 Task: Change the configuration of the table layout of the mark's project to slice by "Repository".
Action: Mouse moved to (142, 164)
Screenshot: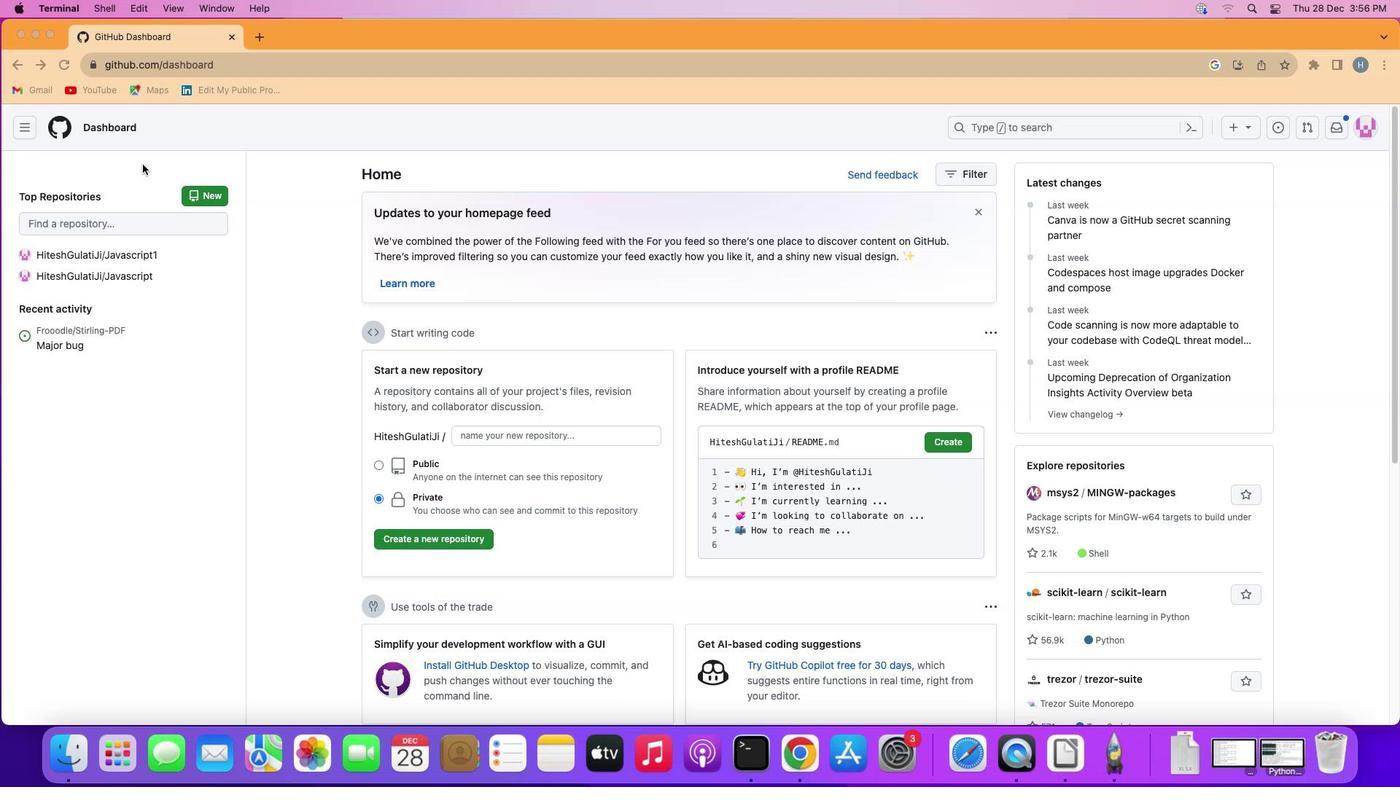 
Action: Mouse pressed left at (142, 164)
Screenshot: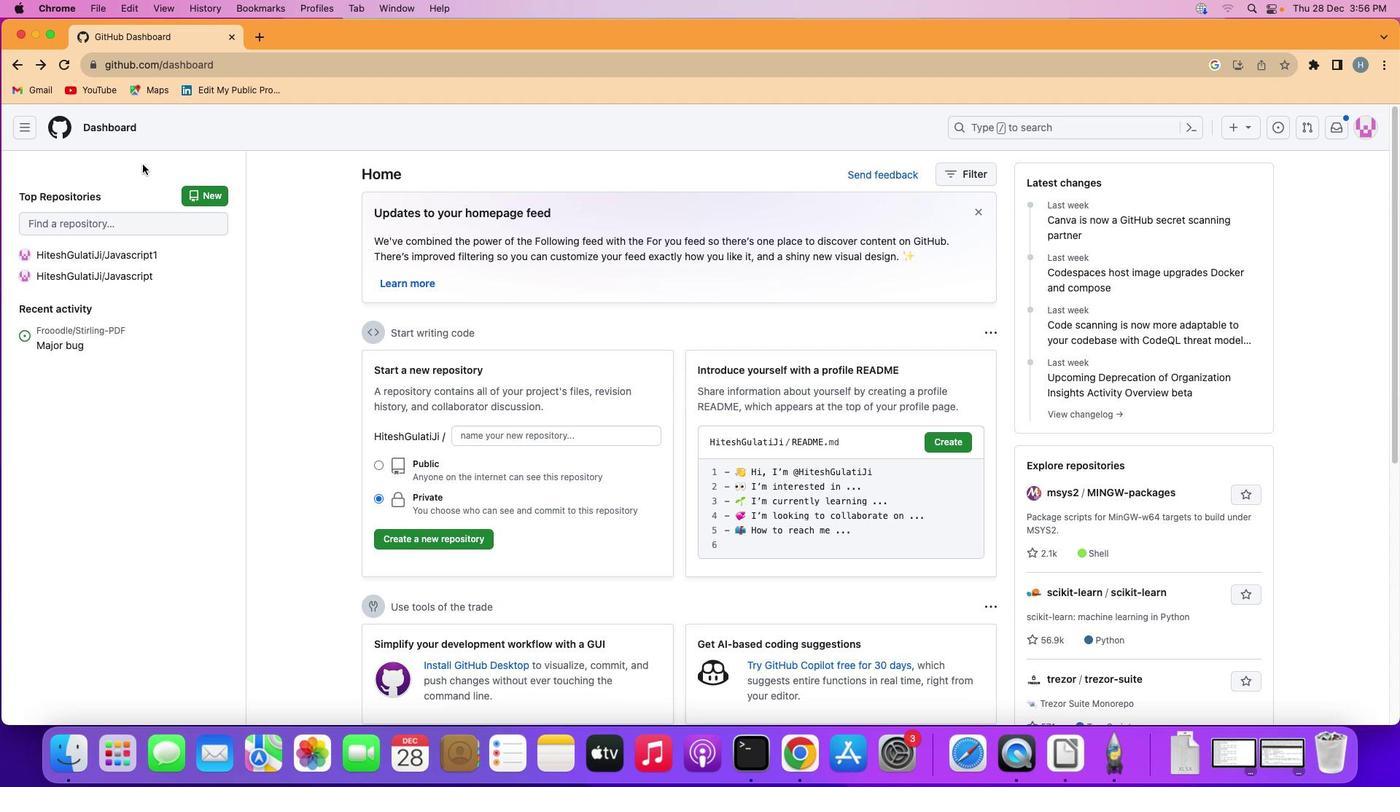 
Action: Mouse moved to (17, 123)
Screenshot: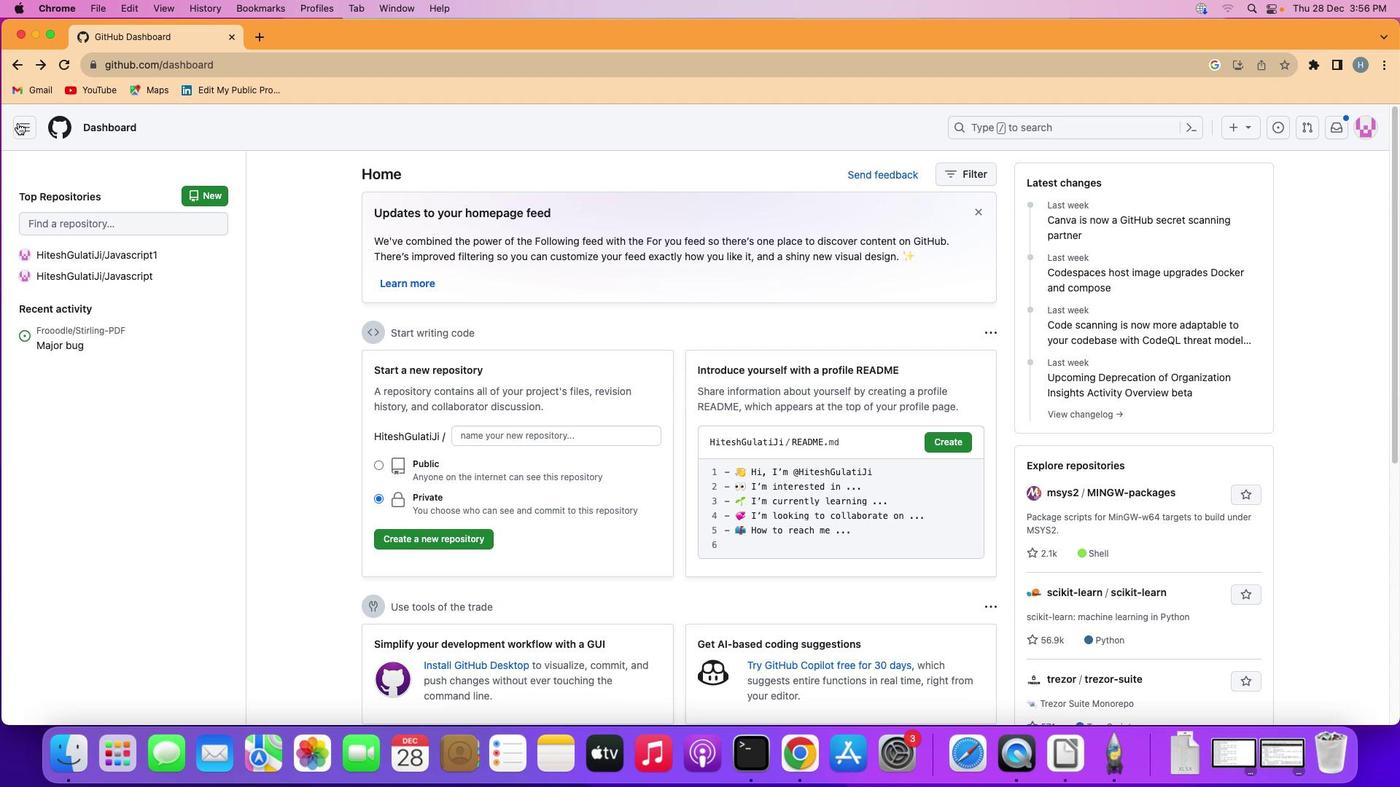 
Action: Mouse pressed left at (17, 123)
Screenshot: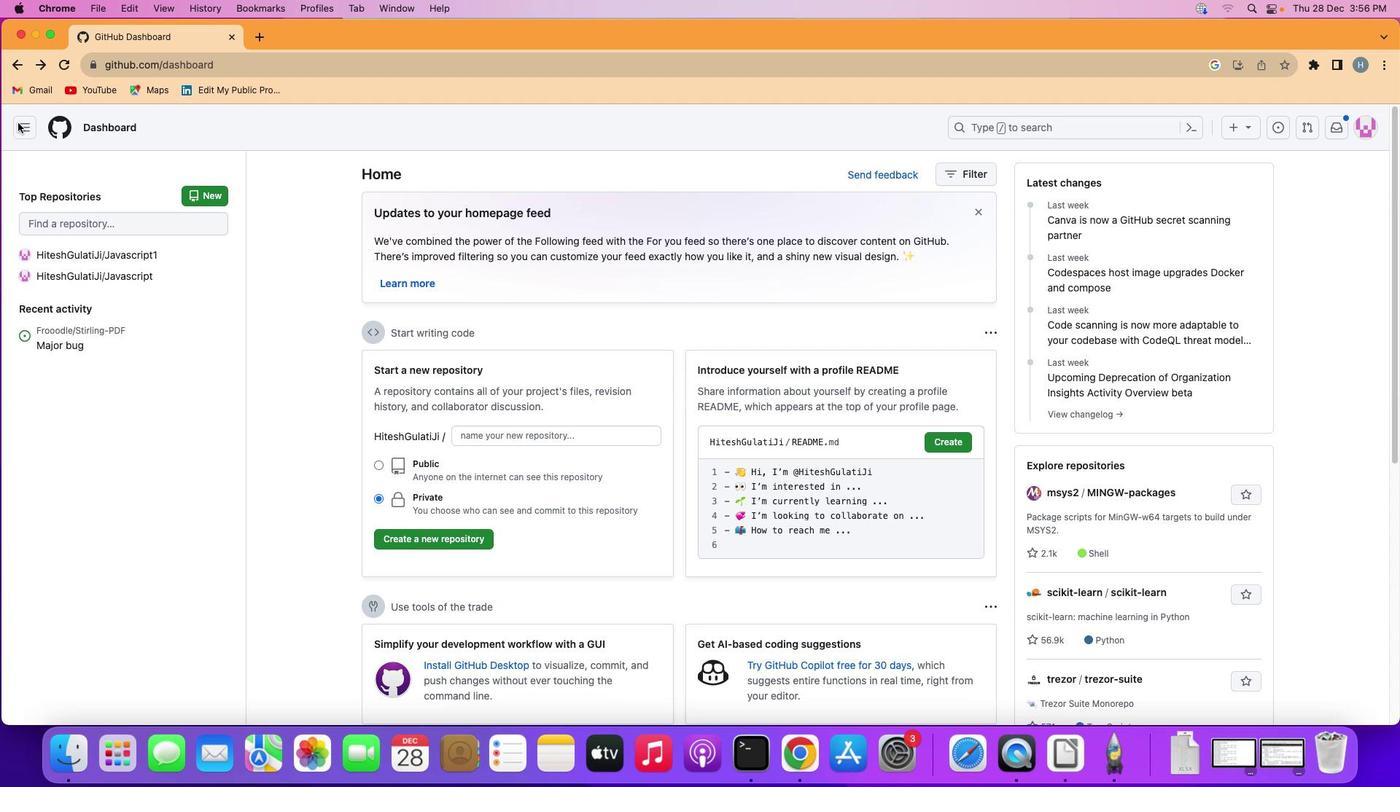 
Action: Mouse moved to (90, 231)
Screenshot: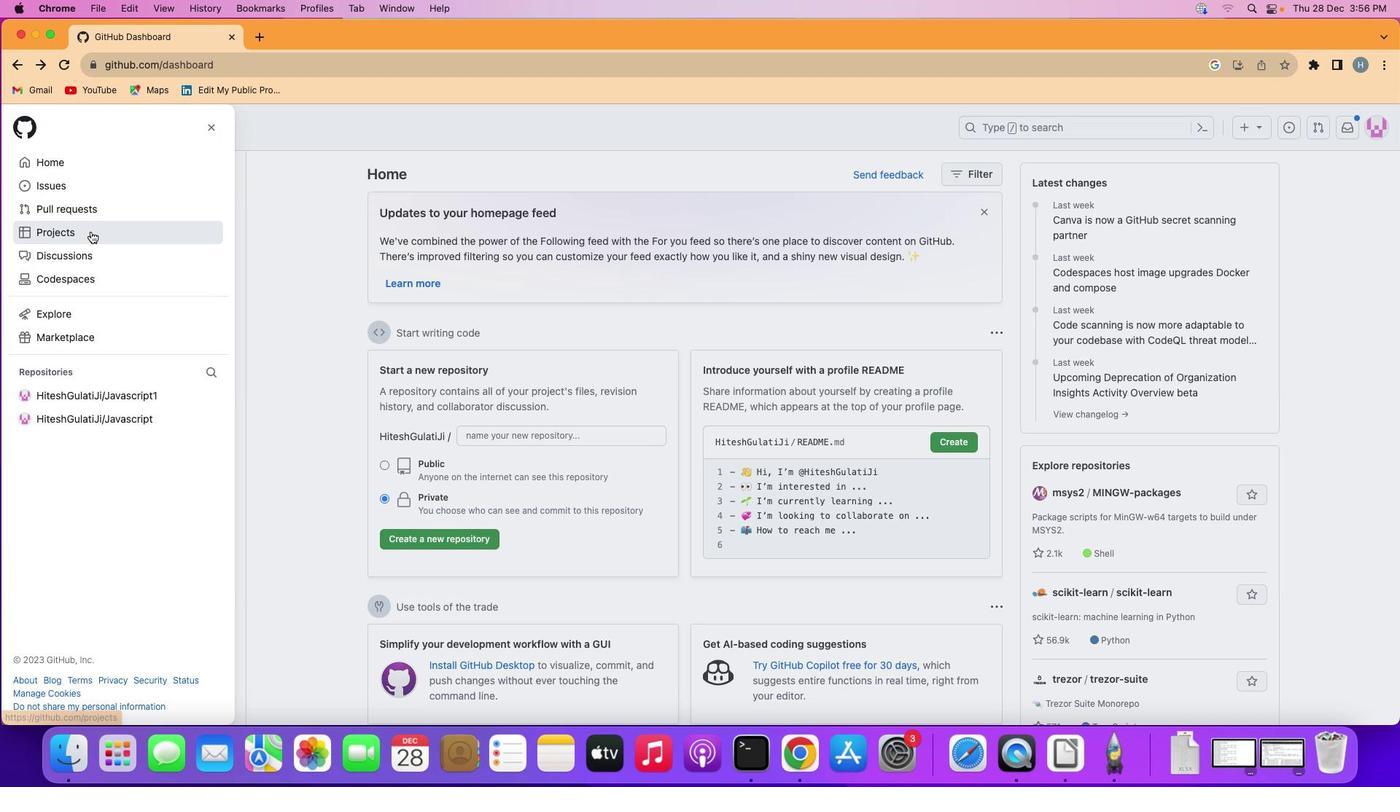 
Action: Mouse pressed left at (90, 231)
Screenshot: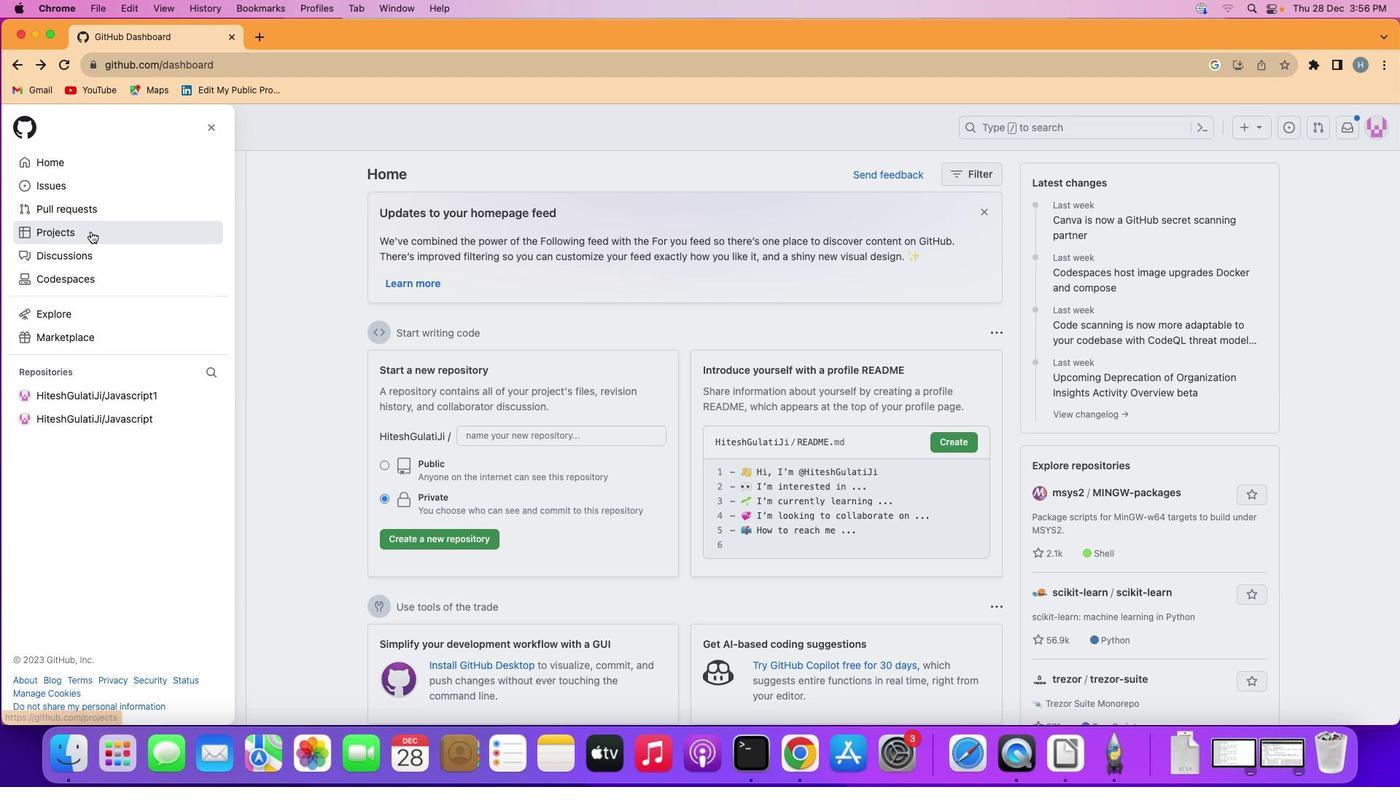 
Action: Mouse moved to (558, 261)
Screenshot: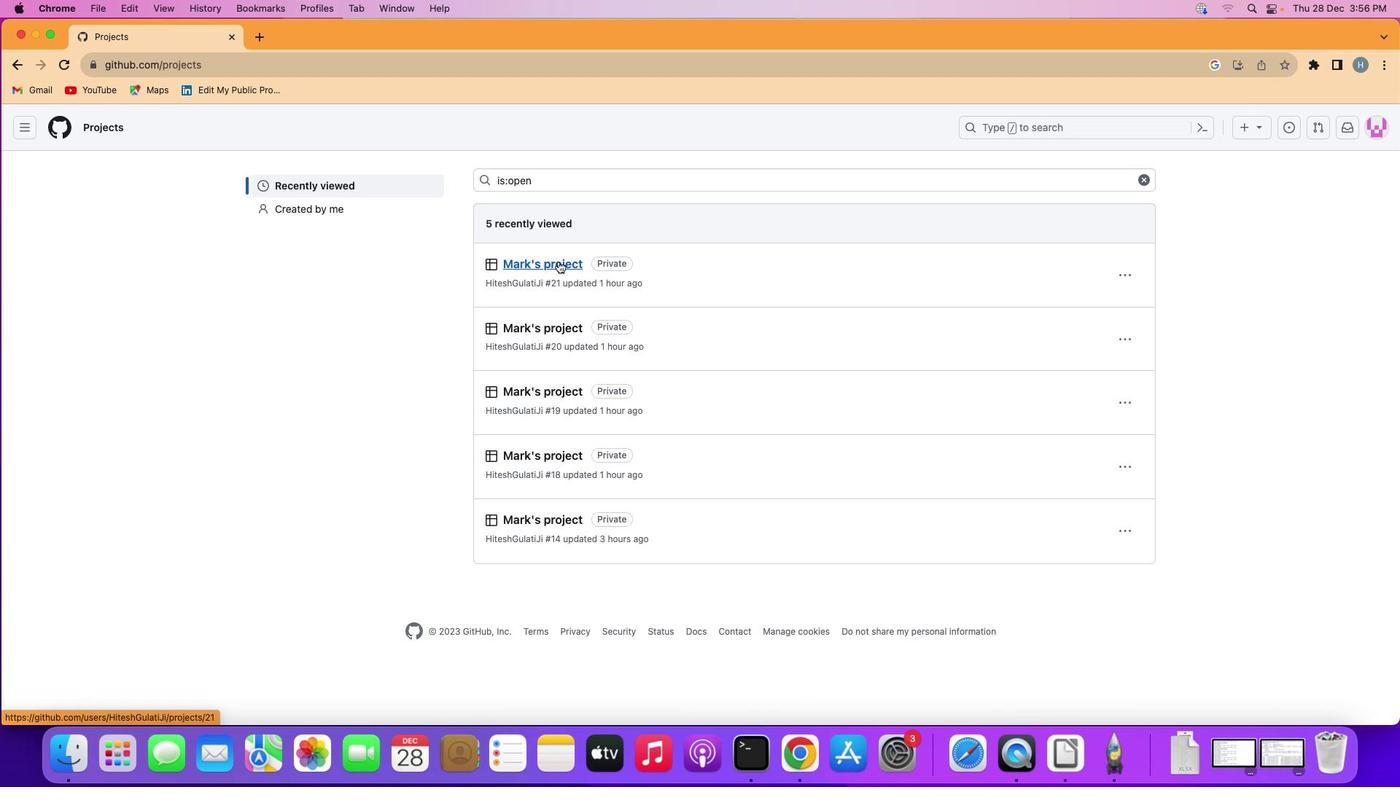 
Action: Mouse pressed left at (558, 261)
Screenshot: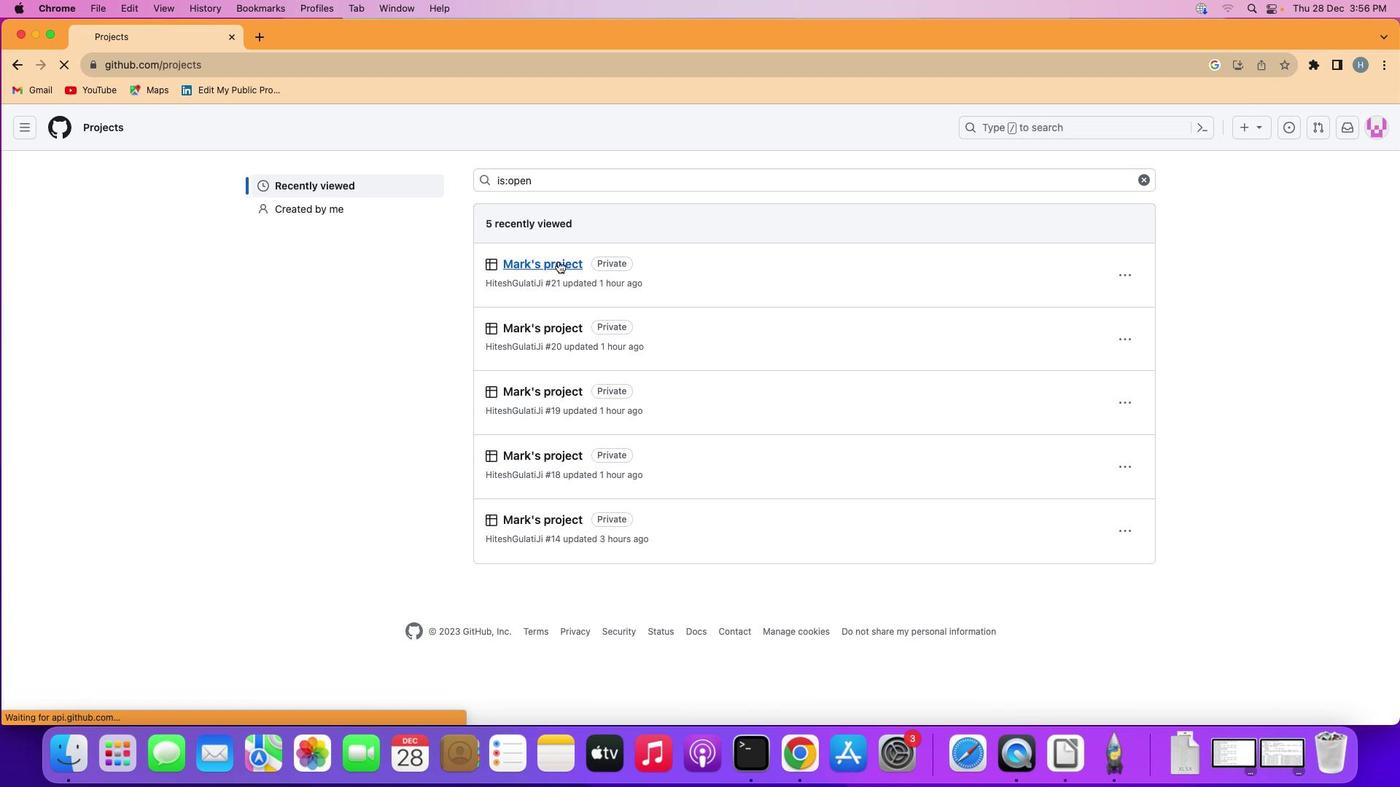 
Action: Mouse moved to (104, 197)
Screenshot: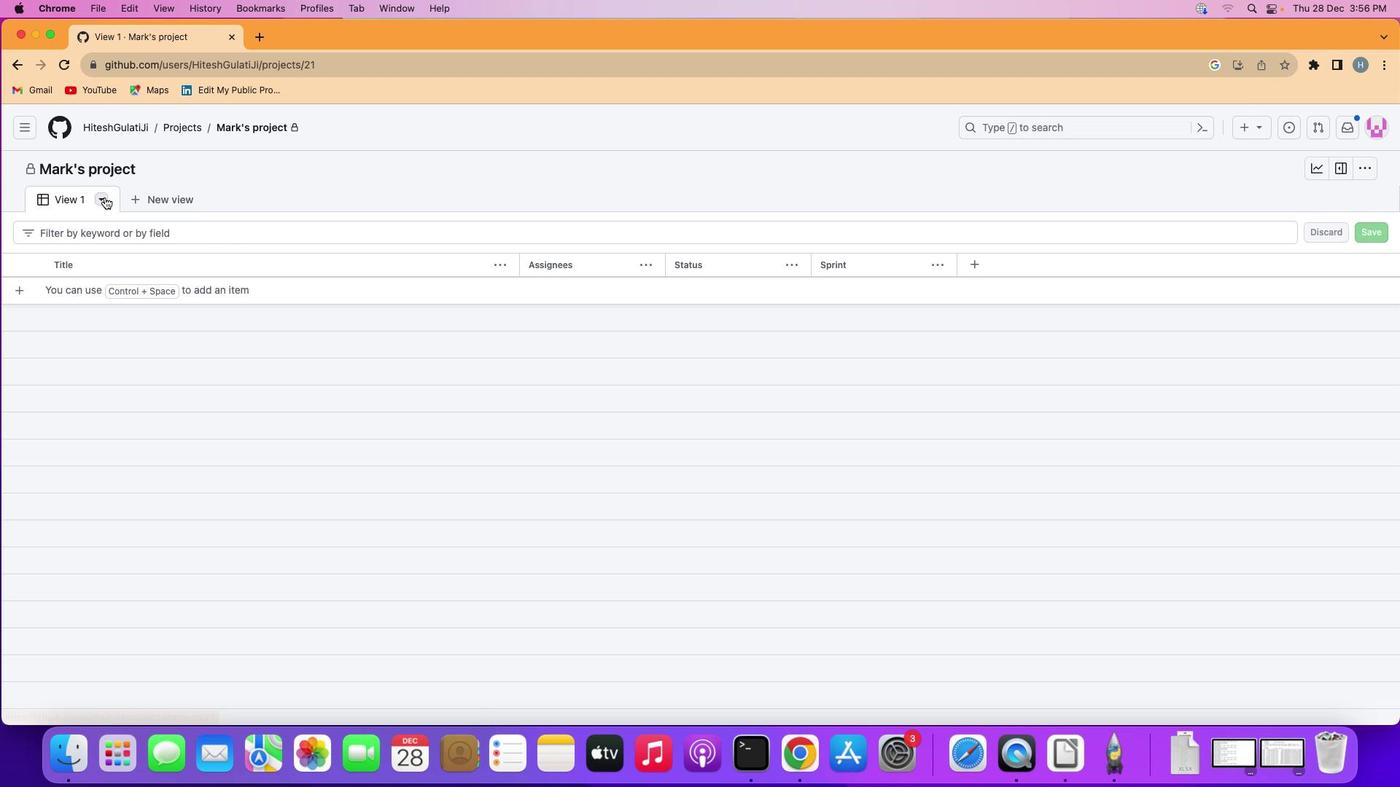 
Action: Mouse pressed left at (104, 197)
Screenshot: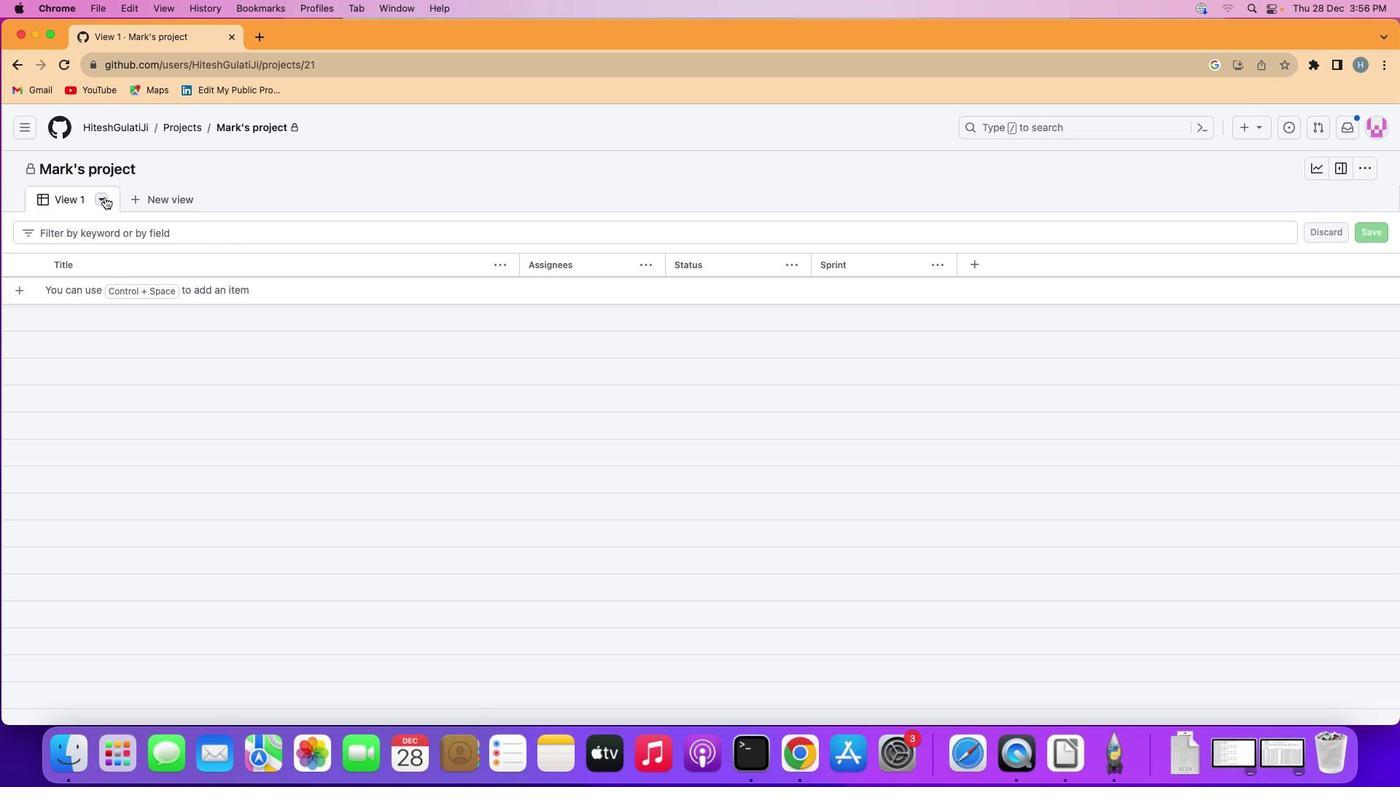 
Action: Mouse moved to (172, 379)
Screenshot: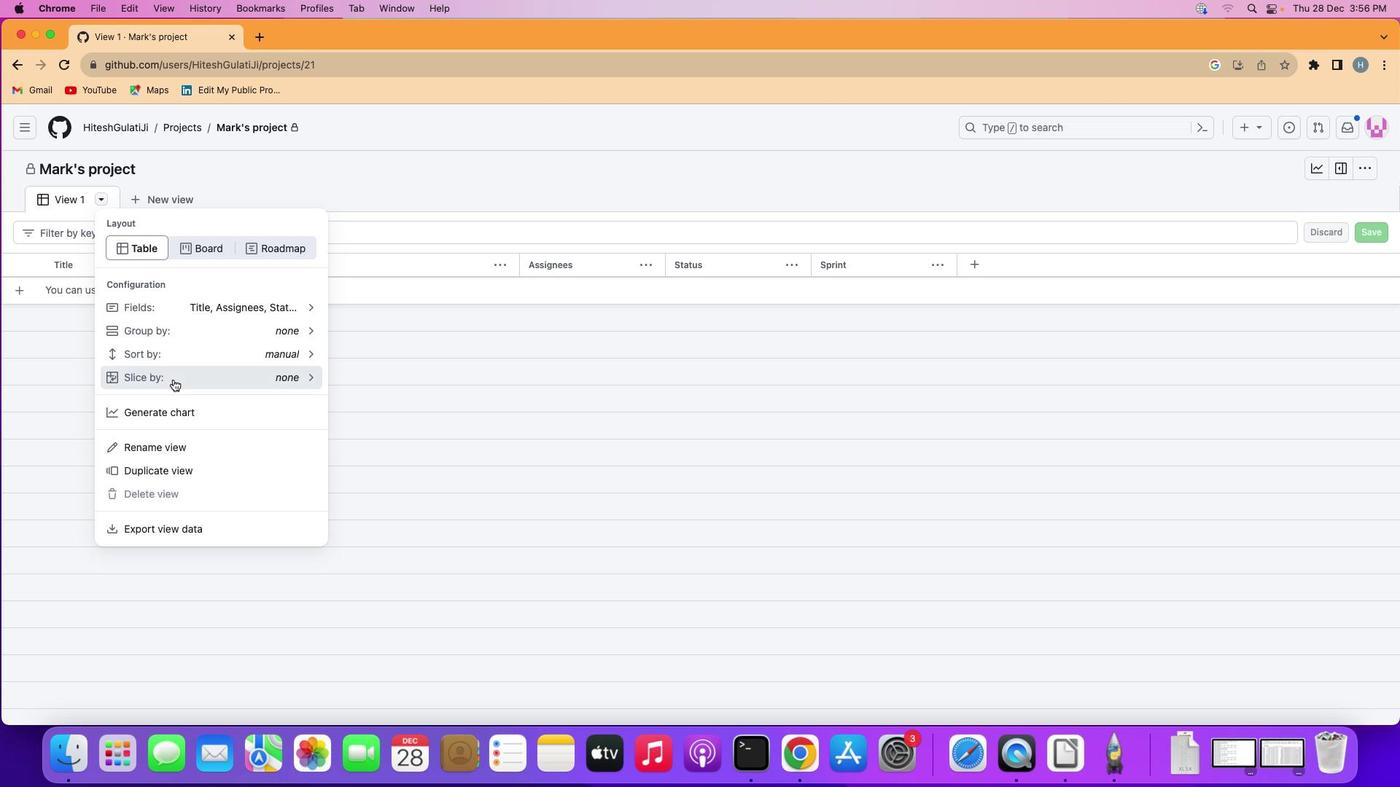 
Action: Mouse pressed left at (172, 379)
Screenshot: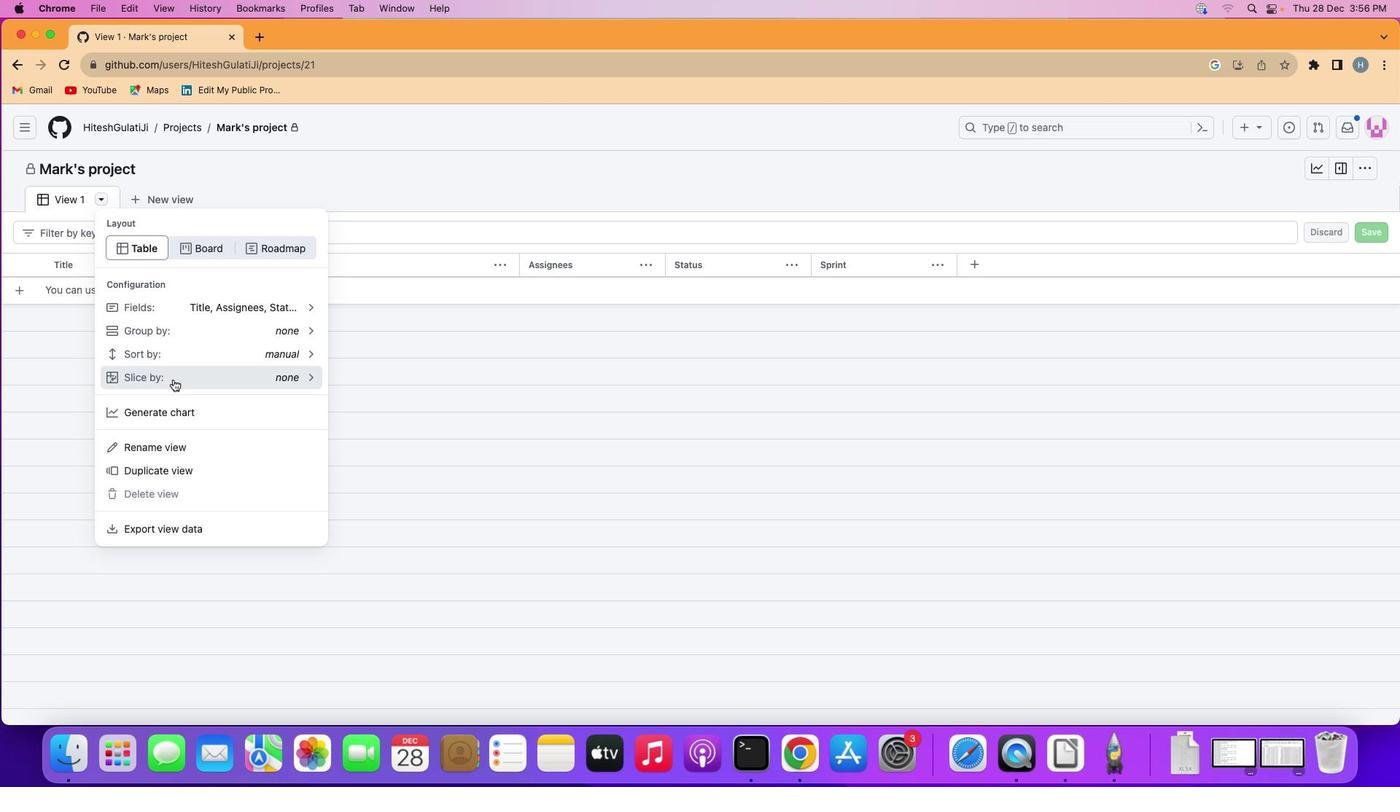 
Action: Mouse moved to (185, 322)
Screenshot: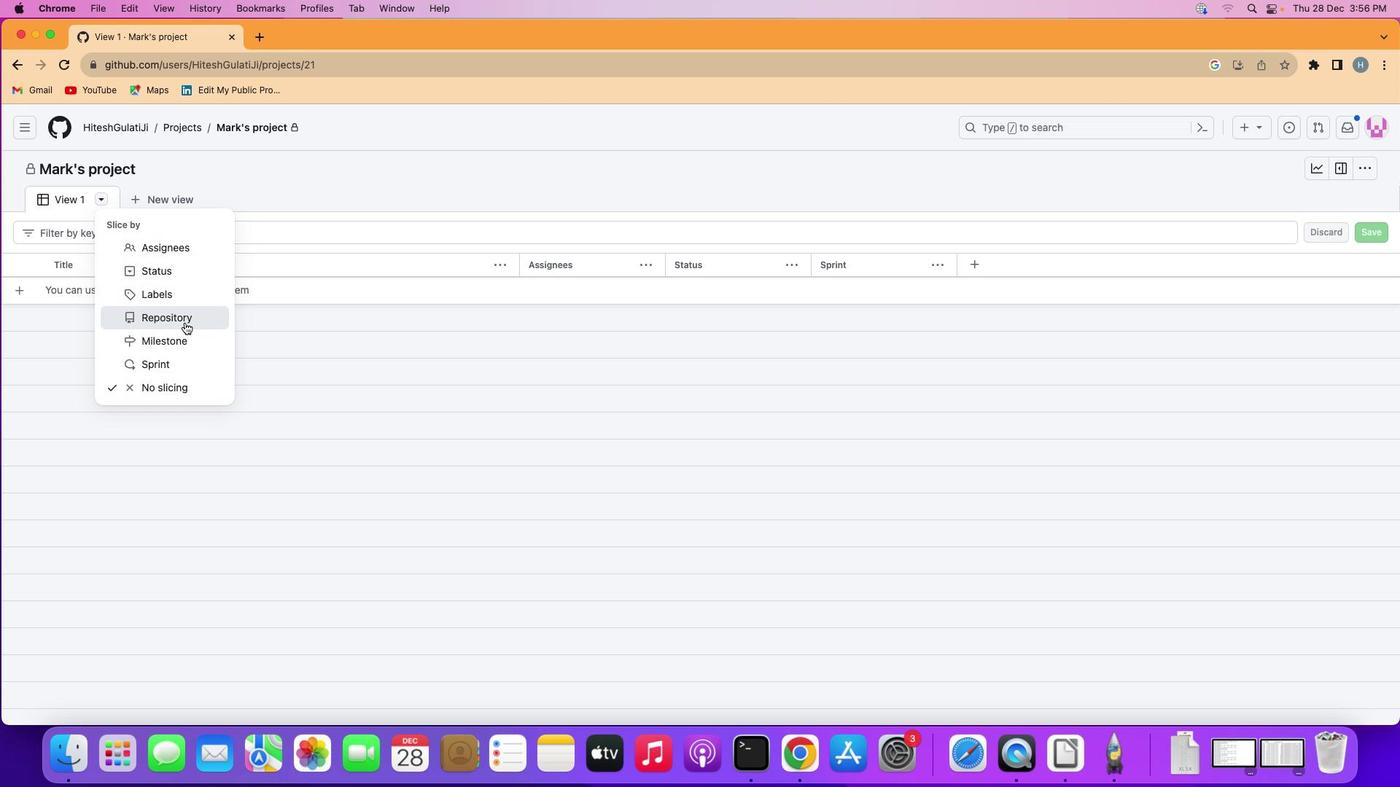 
Action: Mouse pressed left at (185, 322)
Screenshot: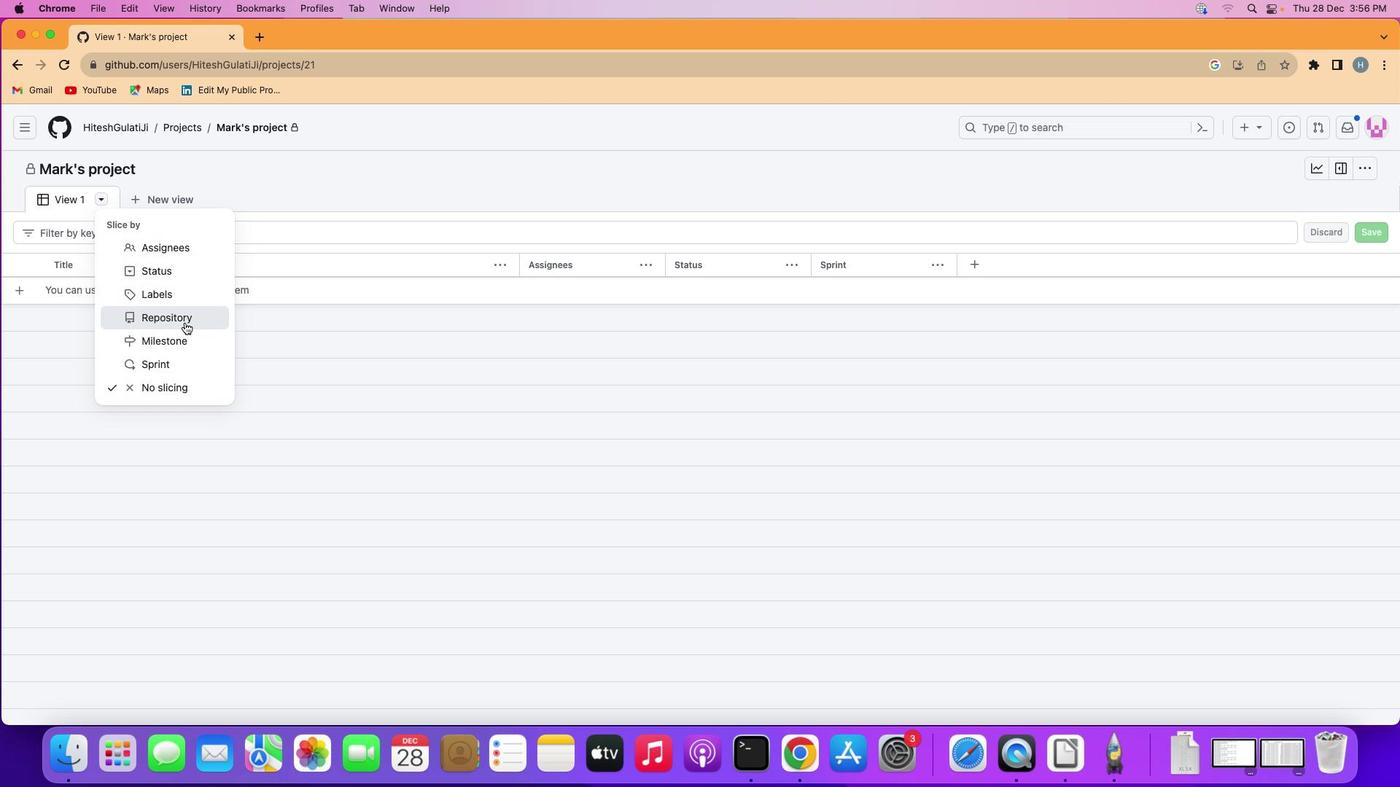 
Action: Mouse moved to (312, 362)
Screenshot: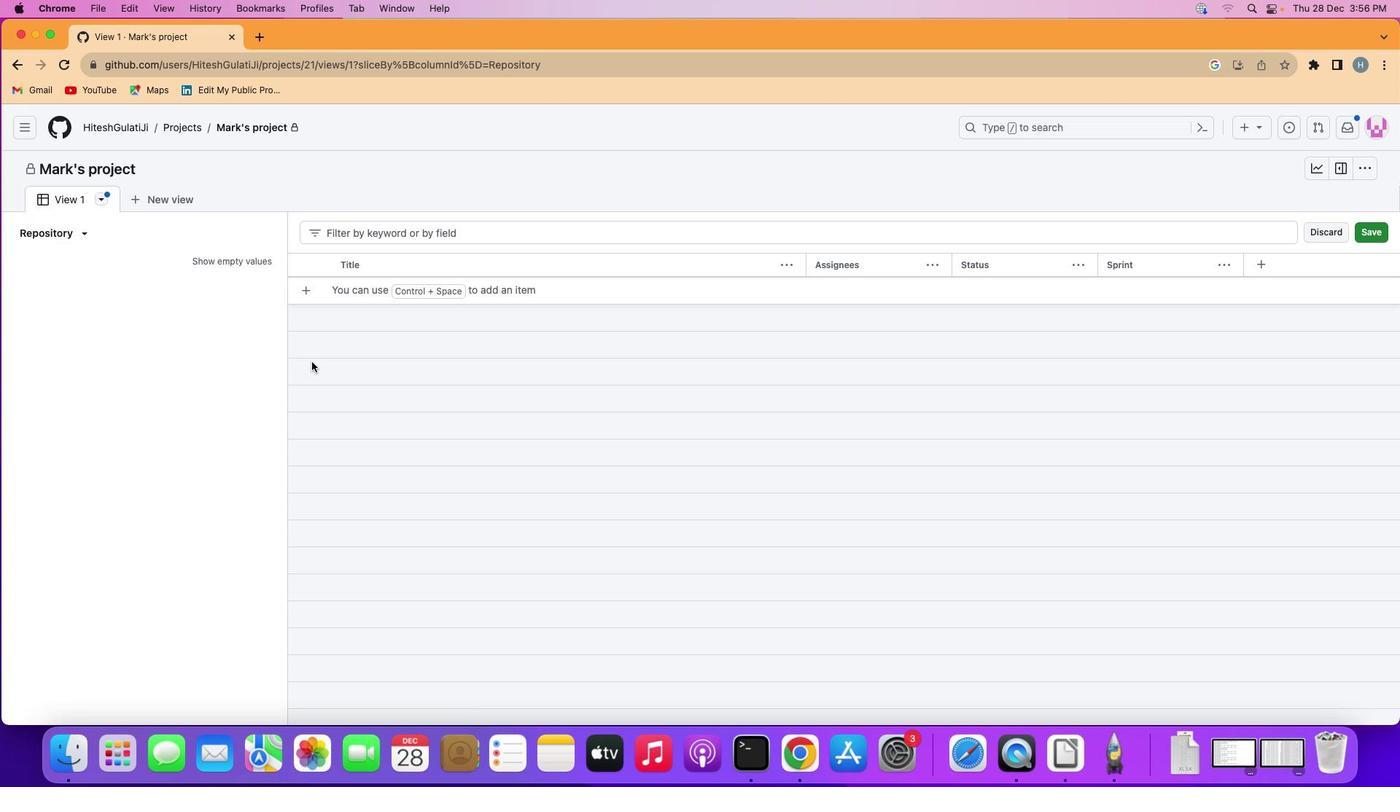 
